 Task: Create Card Mobile App Development Review in Board Crisis Management Best Practices to Workspace Event Technology Rentals. Create Card Nursing Conference Review in Board IT Service Level Agreement Management to Workspace Event Technology Rentals. Create Card Mobile App Testing Review in Board Sales Team Performance Analysis and Improvement to Workspace Event Technology Rentals
Action: Mouse moved to (964, 505)
Screenshot: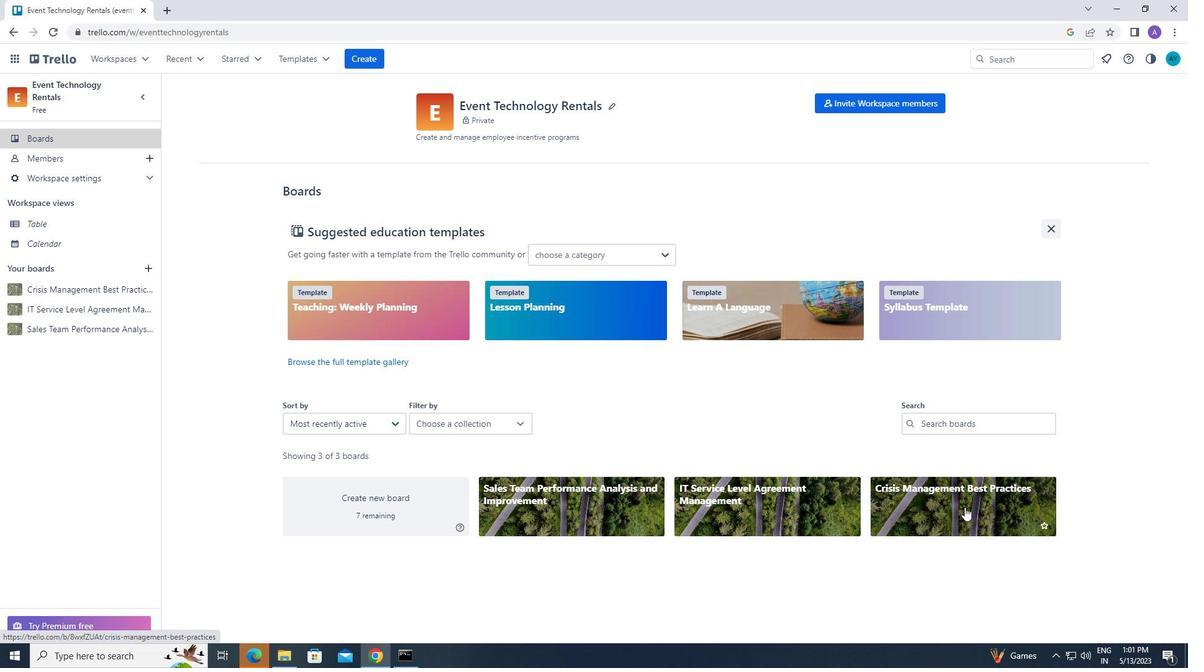 
Action: Mouse pressed left at (964, 505)
Screenshot: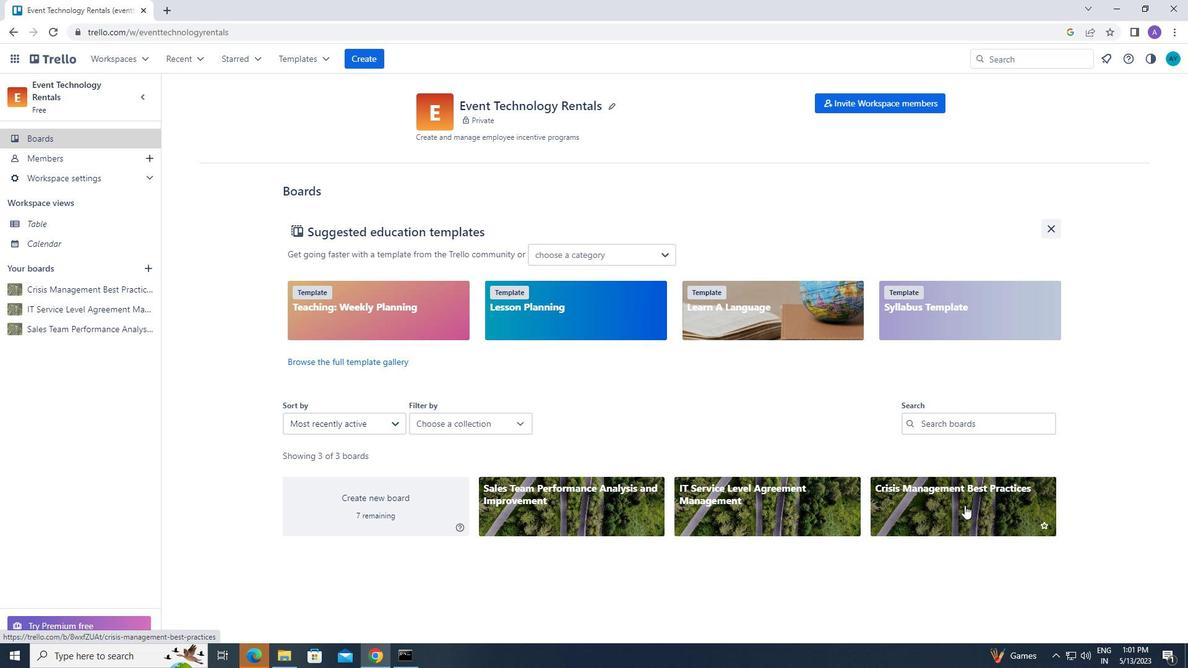 
Action: Mouse moved to (598, 160)
Screenshot: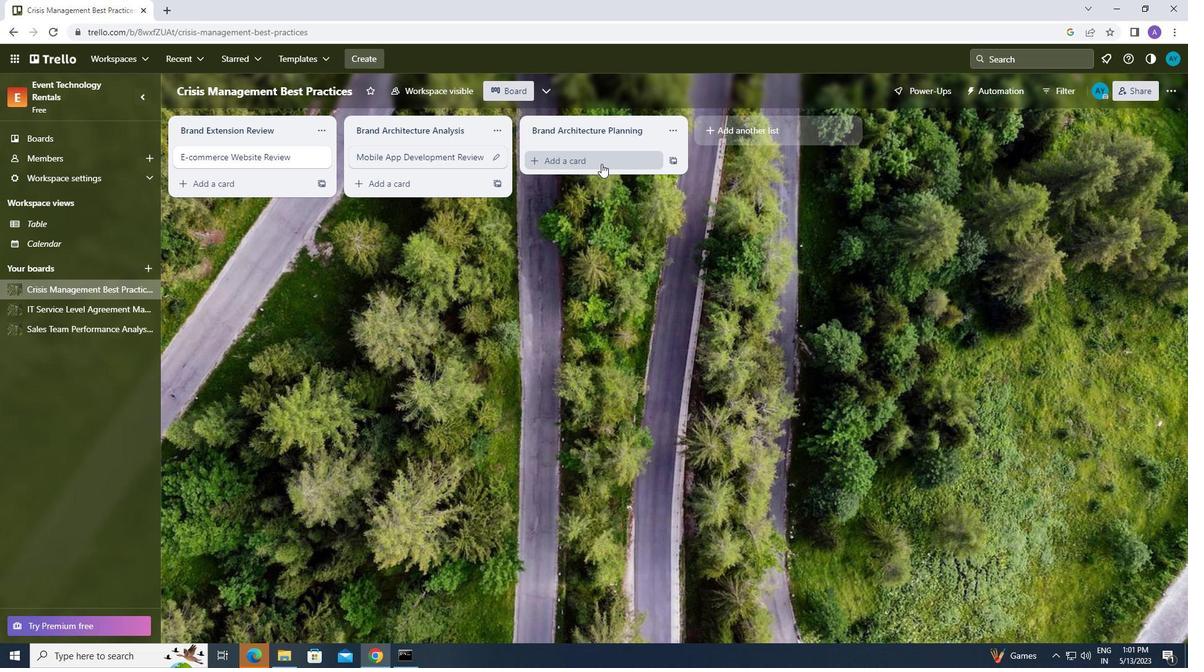 
Action: Mouse pressed left at (598, 160)
Screenshot: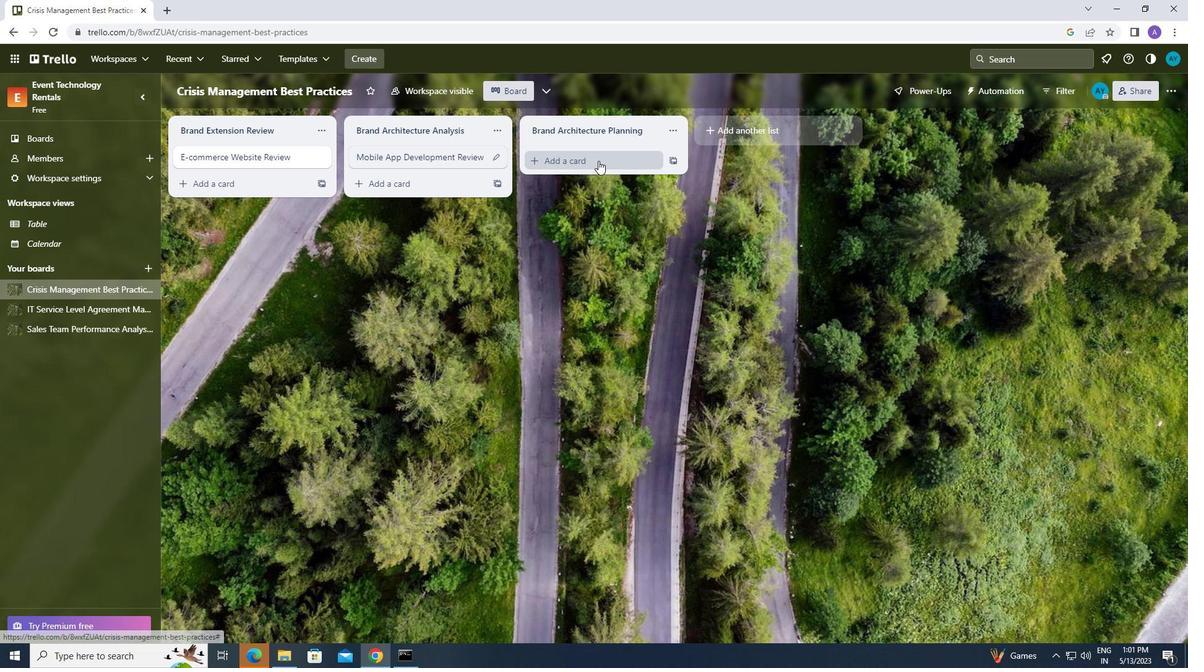 
Action: Mouse moved to (576, 169)
Screenshot: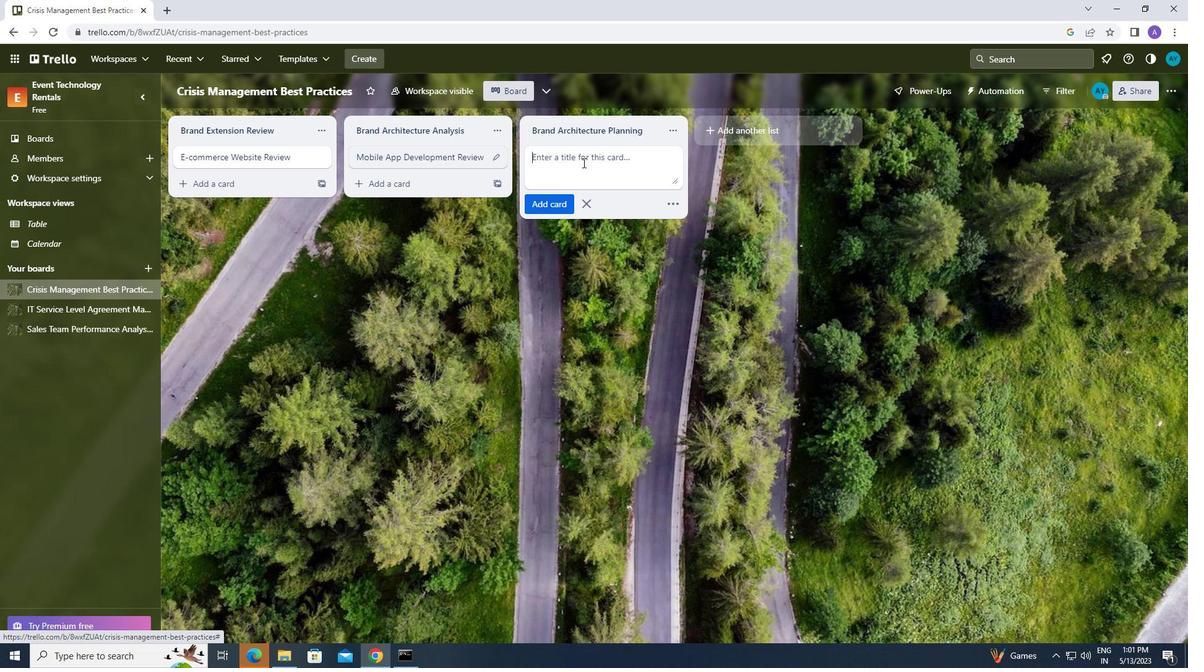 
Action: Mouse pressed left at (576, 169)
Screenshot: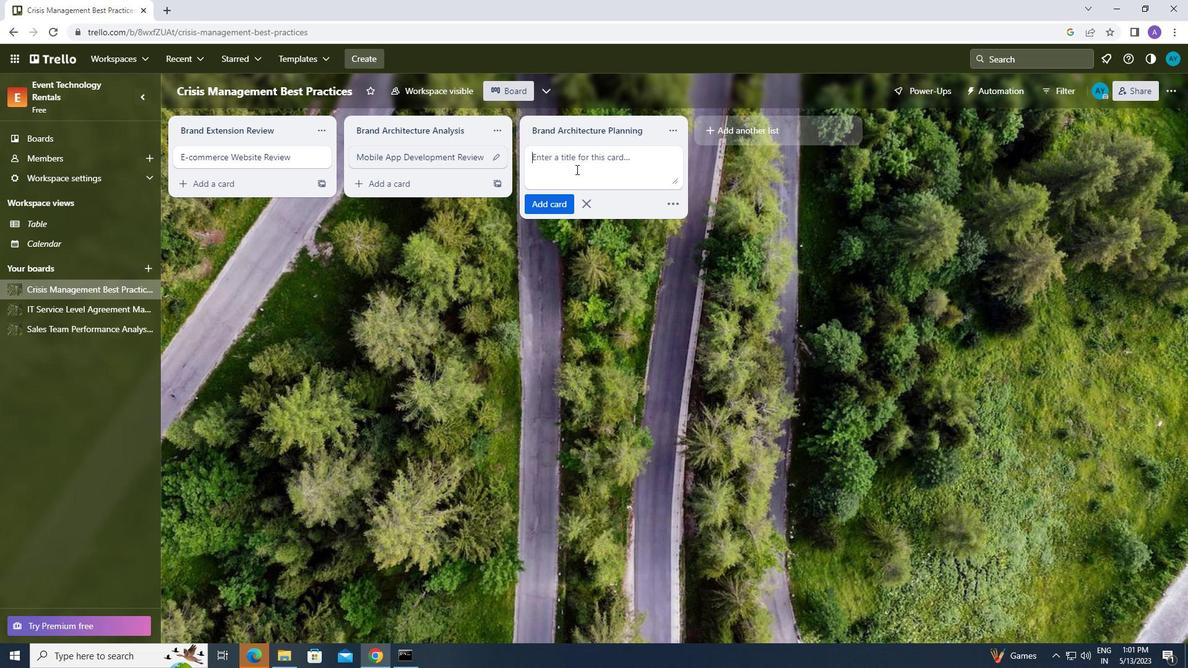 
Action: Key pressed <Key.caps_lock><Key.caps_lock>m<Key.caps_lock>obile<Key.space><Key.caps_lock>a<Key.caps_lock>pp<Key.space><Key.caps_lock>d<Key.caps_lock>evelopment<Key.space><Key.caps_lock>r<Key.caps_lock>eview<Key.enter>
Screenshot: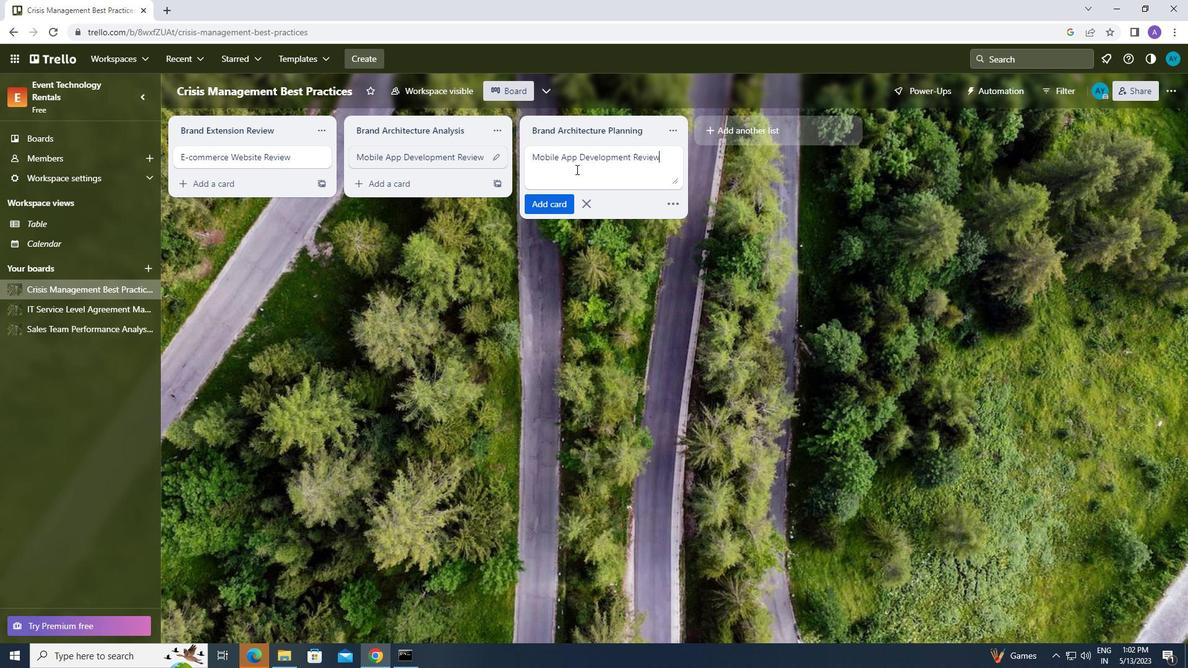 
Action: Mouse moved to (100, 52)
Screenshot: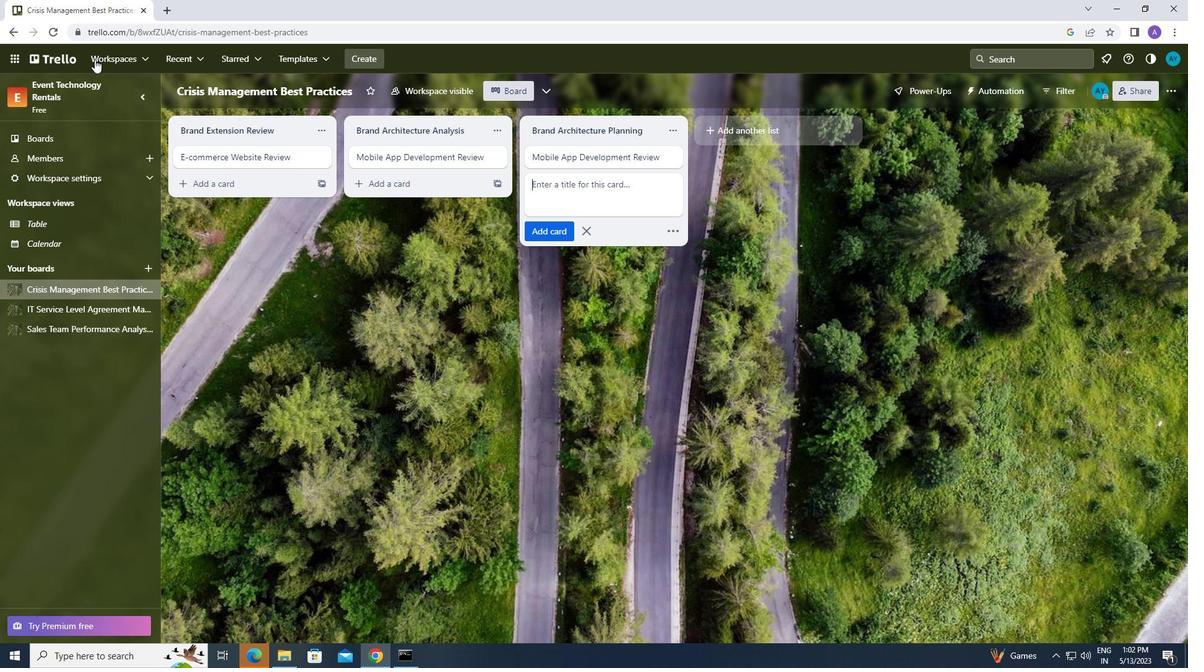 
Action: Mouse pressed left at (100, 52)
Screenshot: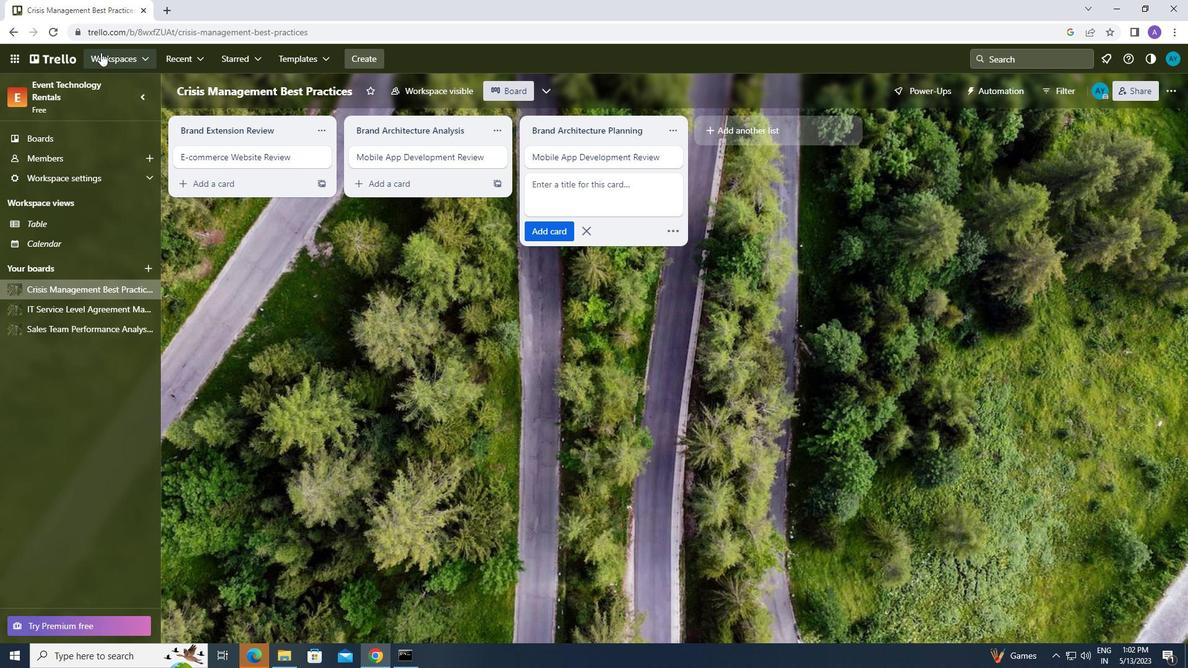 
Action: Mouse moved to (126, 297)
Screenshot: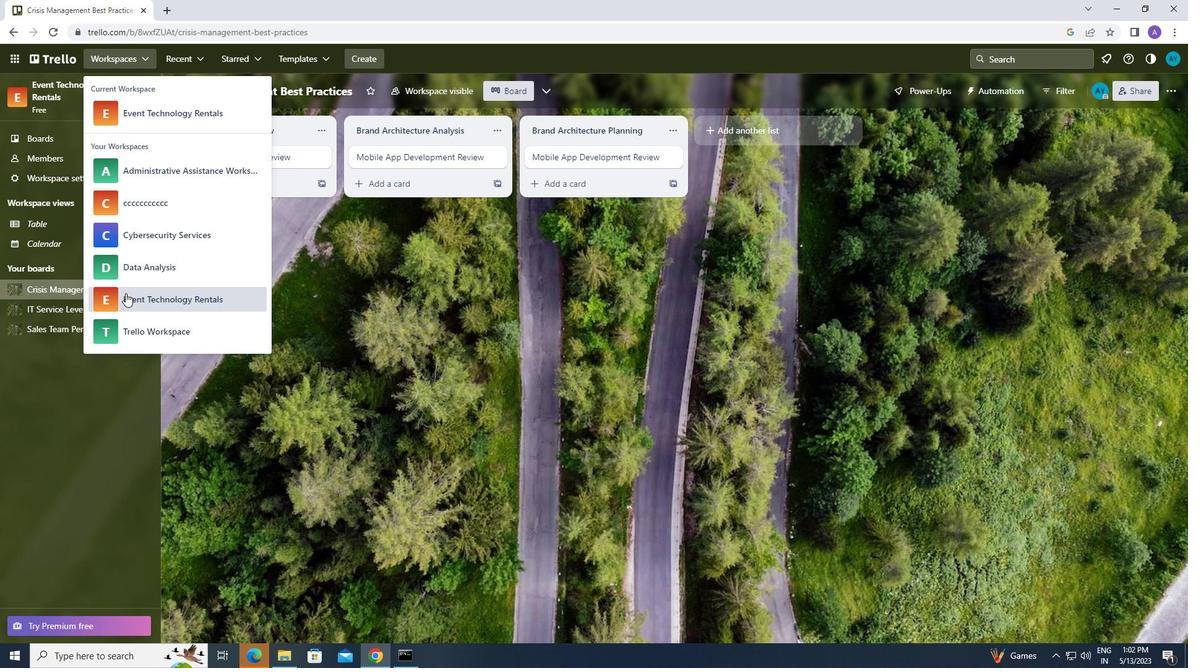 
Action: Mouse pressed left at (126, 297)
Screenshot: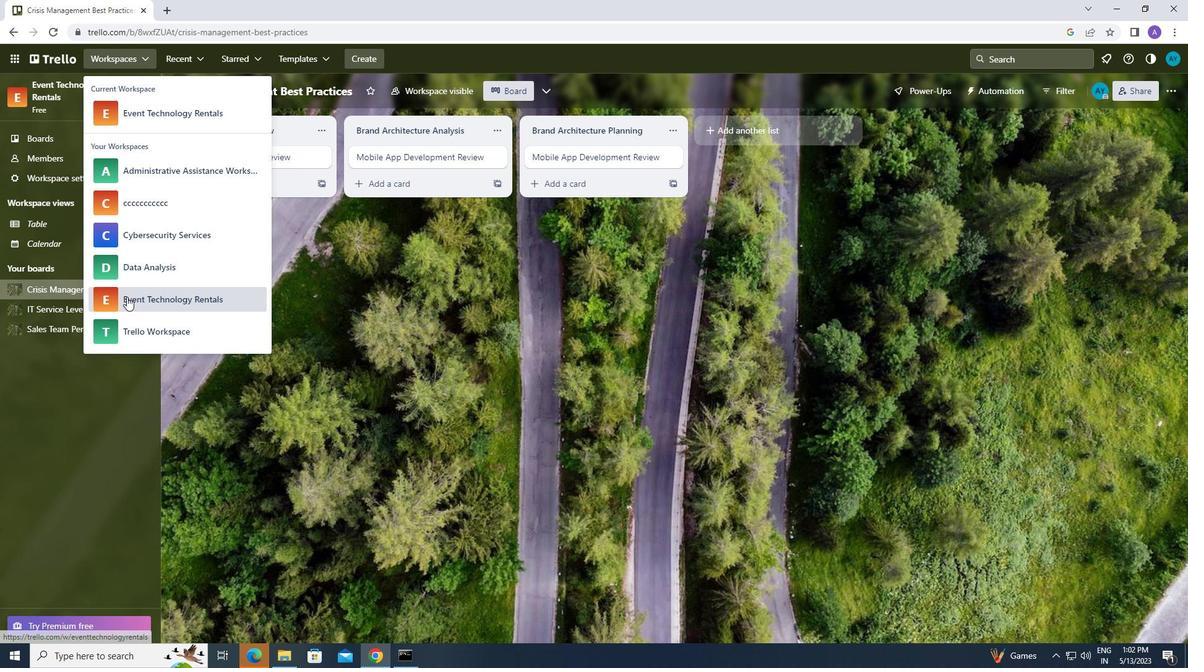 
Action: Mouse moved to (945, 508)
Screenshot: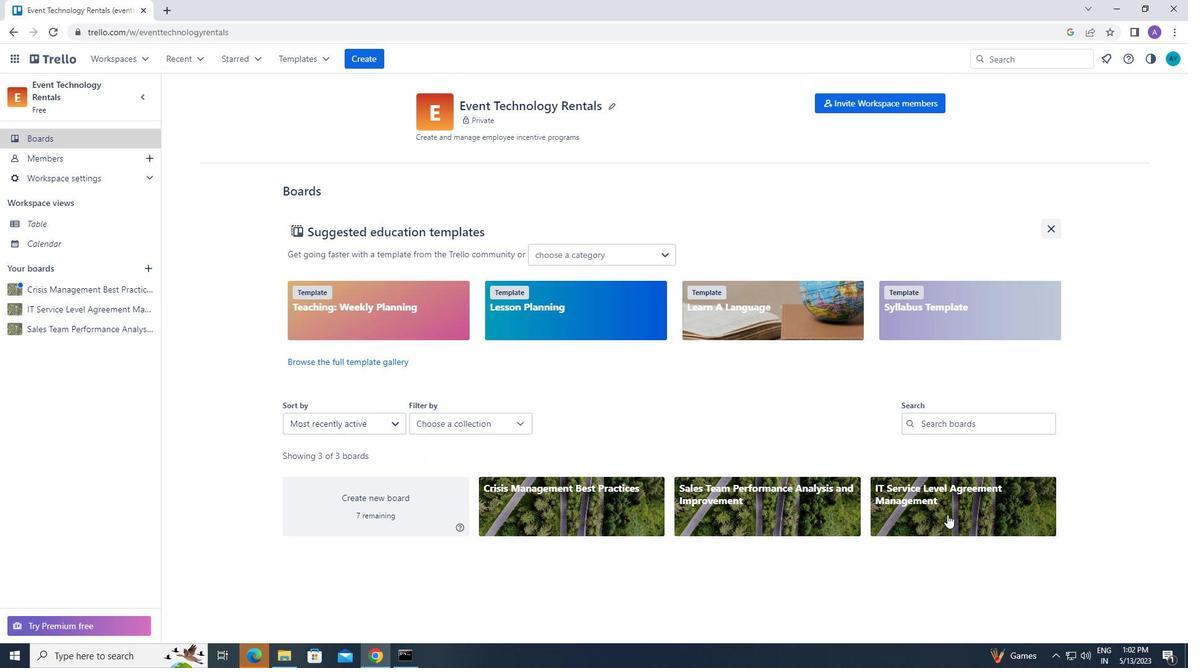 
Action: Mouse pressed left at (945, 508)
Screenshot: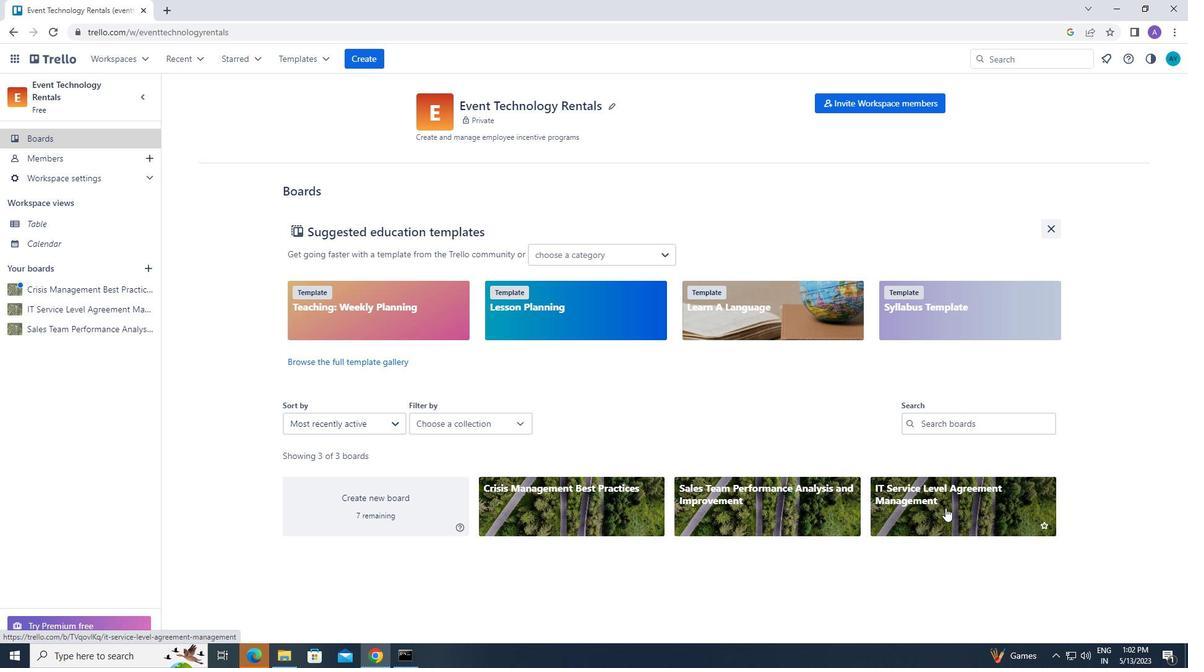 
Action: Mouse moved to (569, 141)
Screenshot: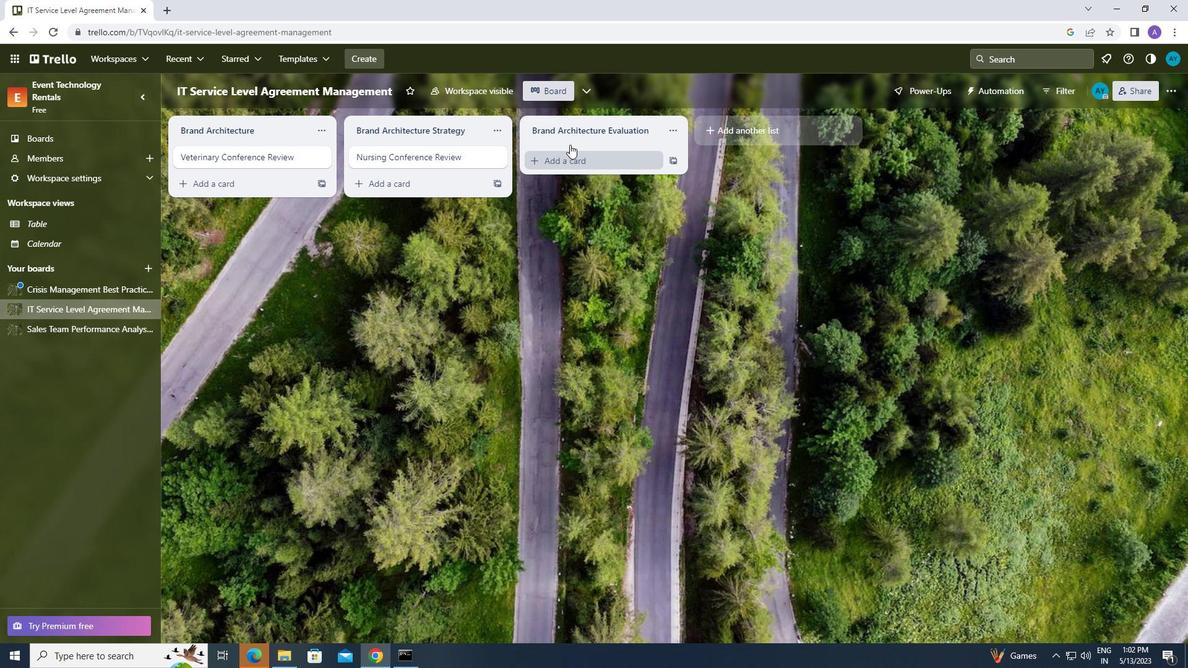 
Action: Mouse pressed left at (569, 141)
Screenshot: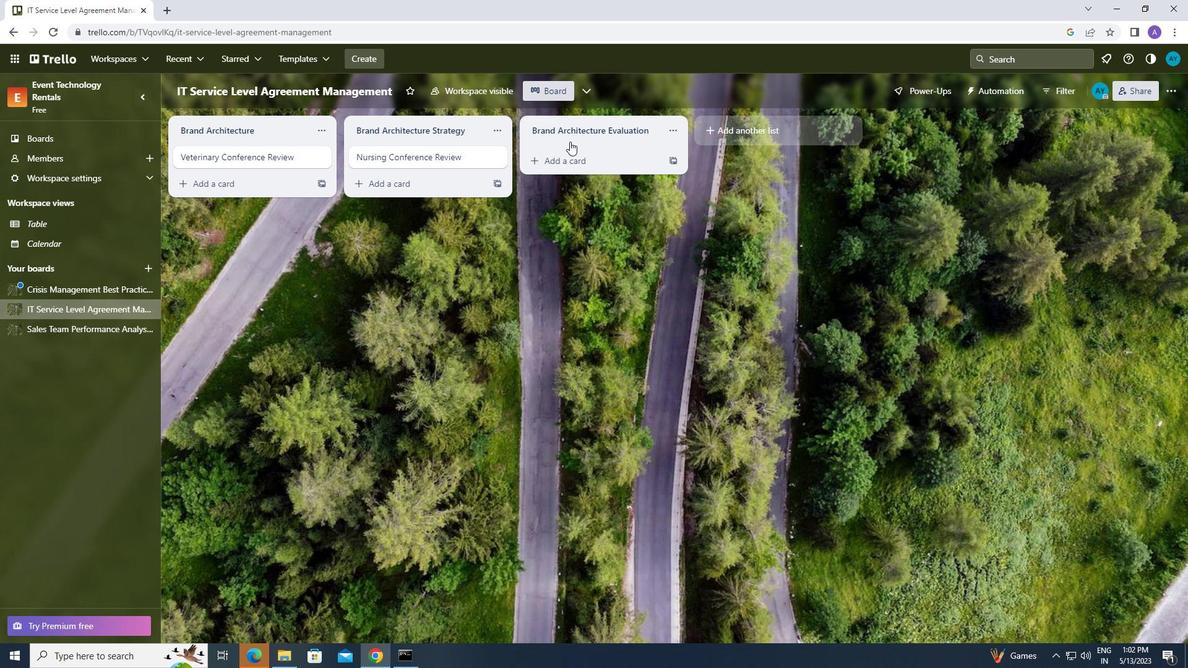 
Action: Mouse moved to (570, 158)
Screenshot: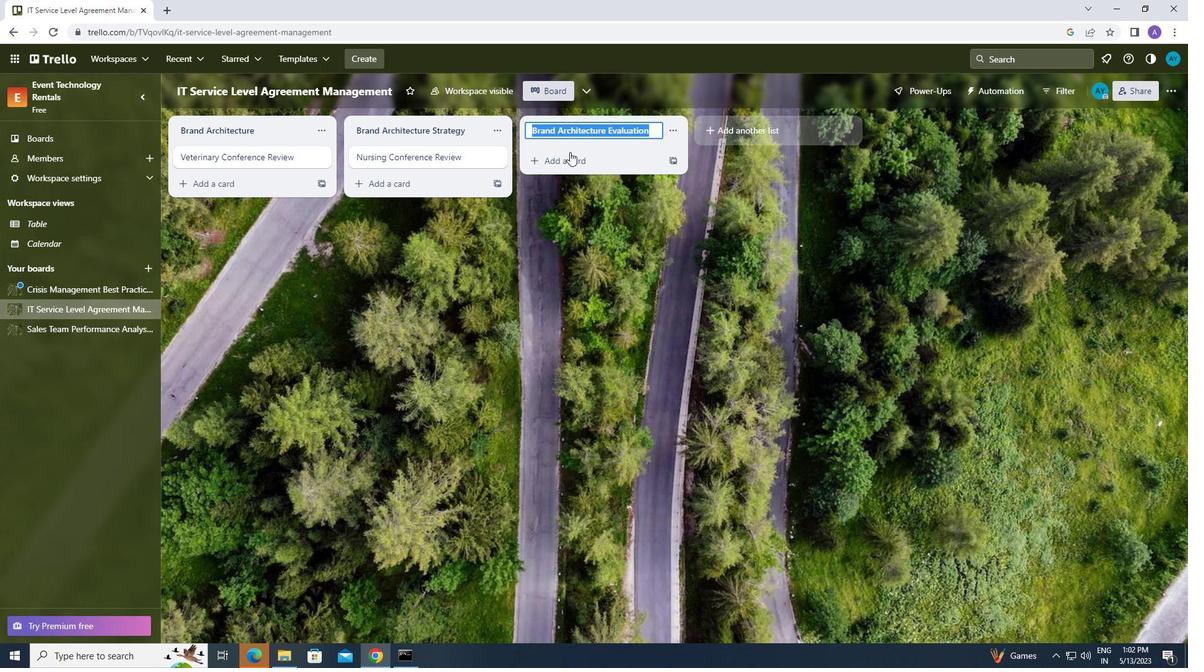 
Action: Mouse pressed left at (570, 158)
Screenshot: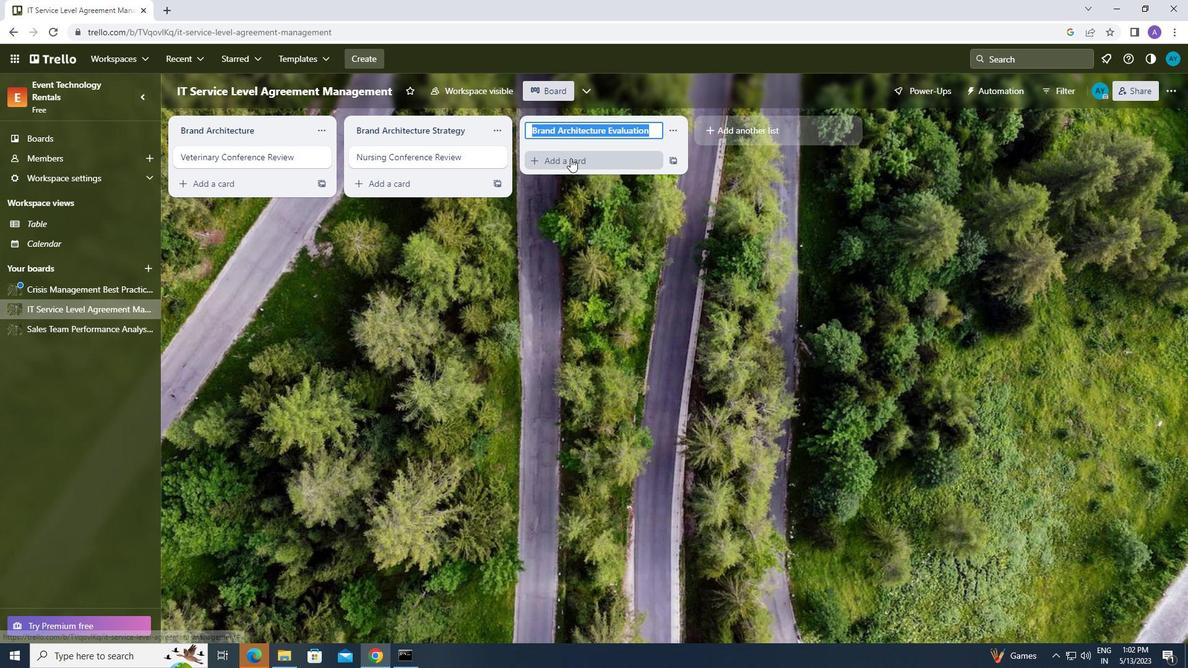 
Action: Mouse pressed left at (570, 158)
Screenshot: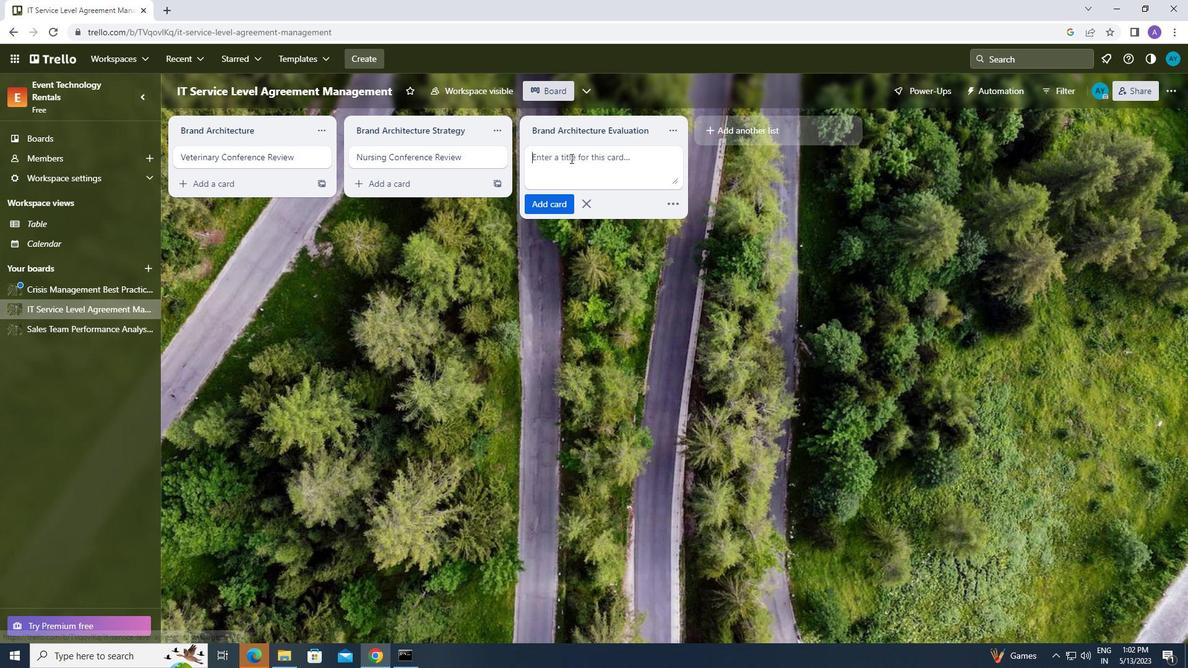 
Action: Key pressed <Key.caps_lock>n<Key.caps_lock>ursing<Key.space><Key.caps_lock>c<Key.caps_lock>
Screenshot: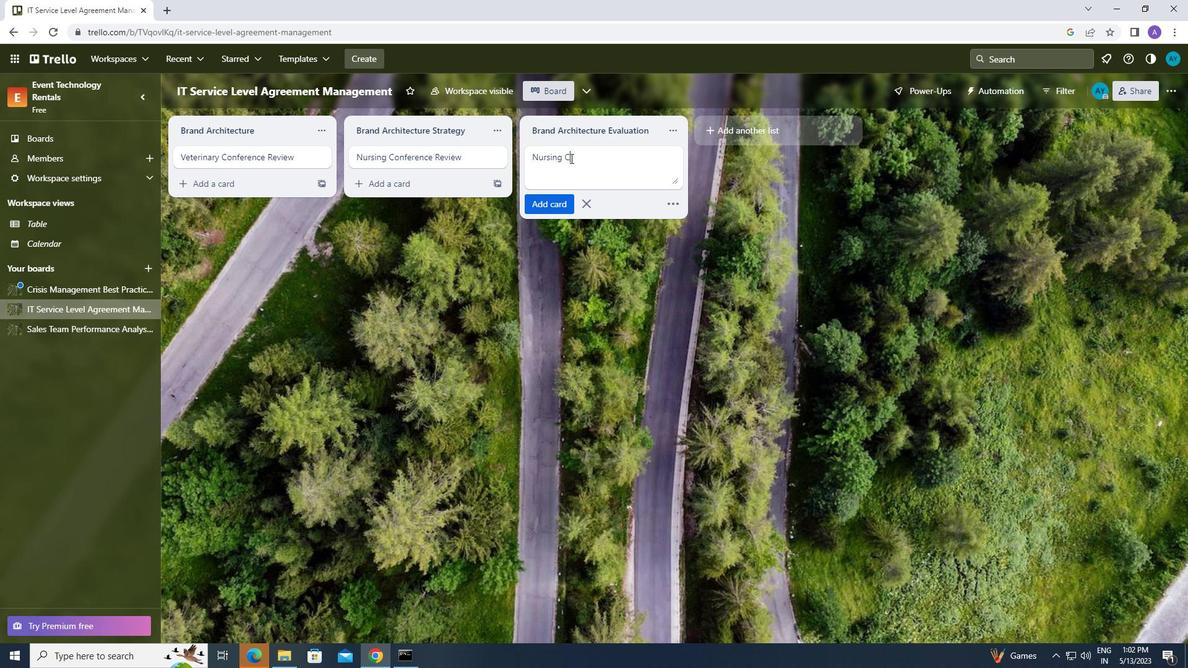 
Action: Mouse moved to (722, 134)
Screenshot: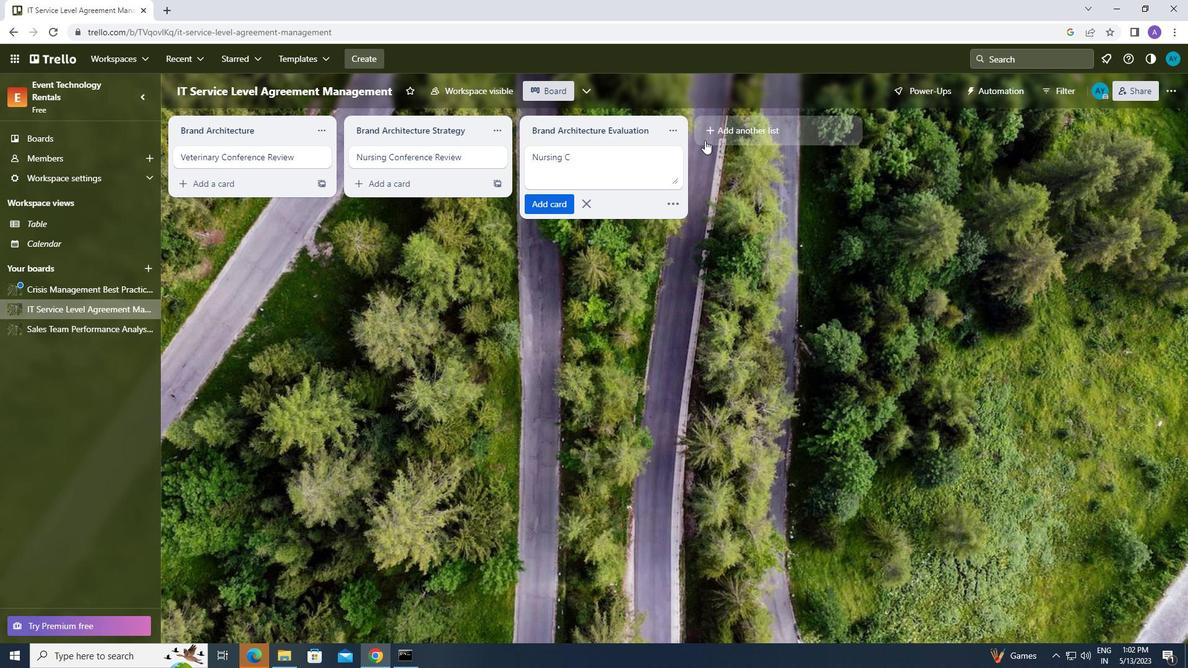
Action: Key pressed onference<Key.space><Key.caps_lock>r<Key.caps_lock>eview
Screenshot: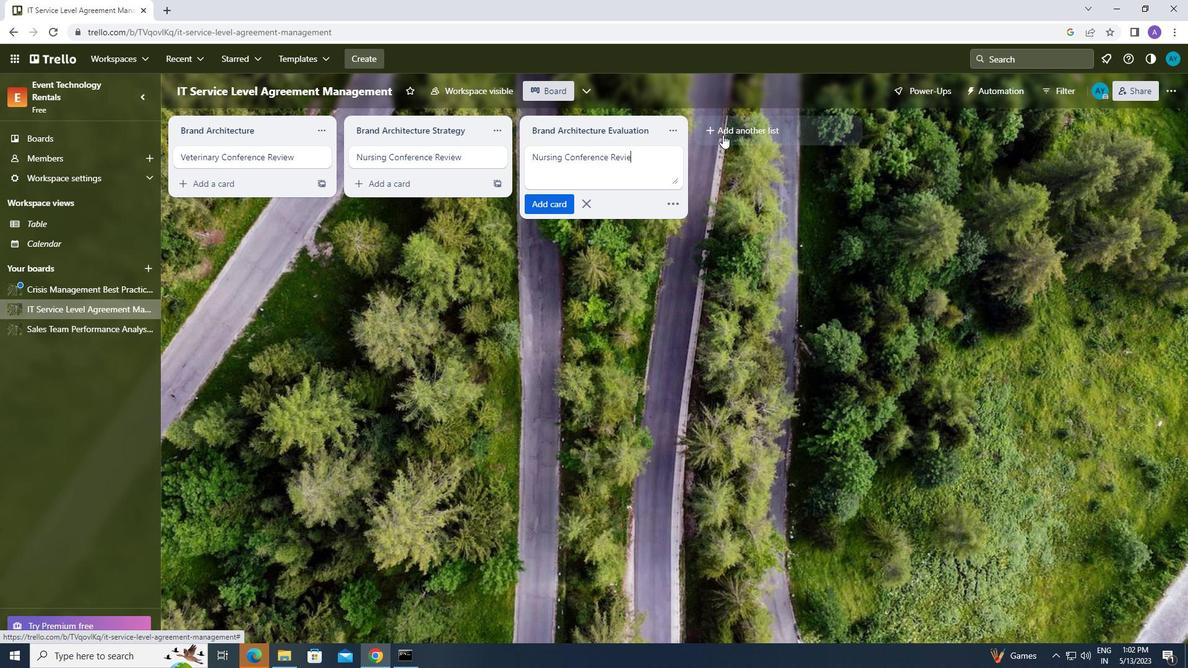 
Action: Mouse moved to (498, 331)
Screenshot: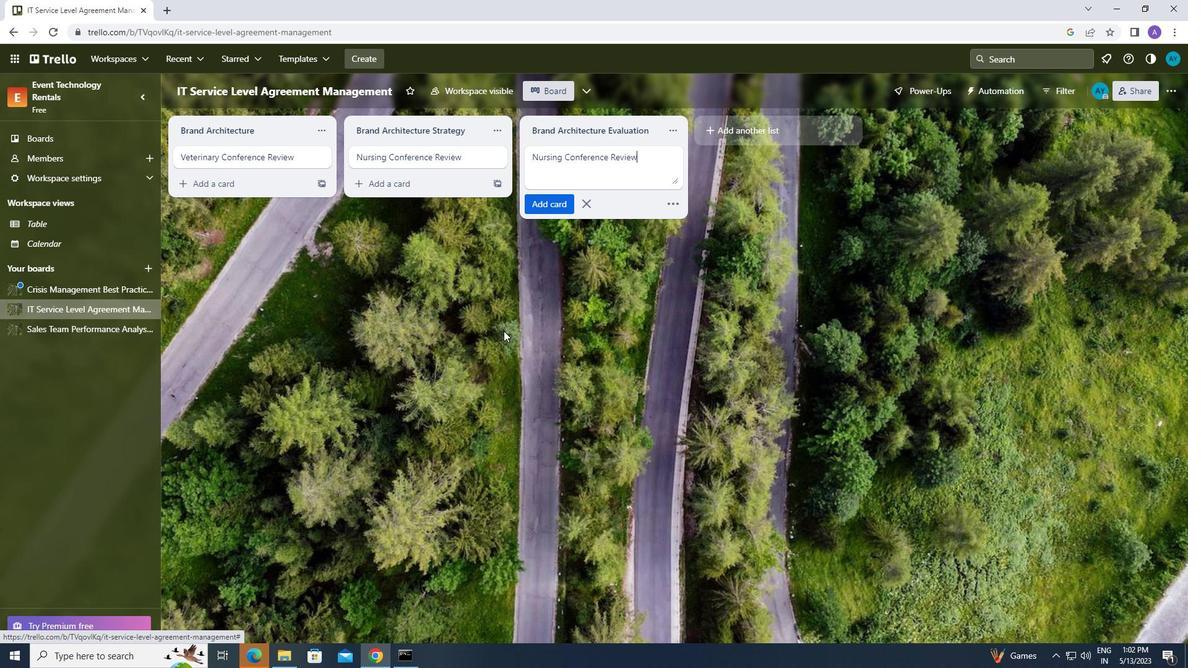
Action: Mouse pressed left at (498, 331)
Screenshot: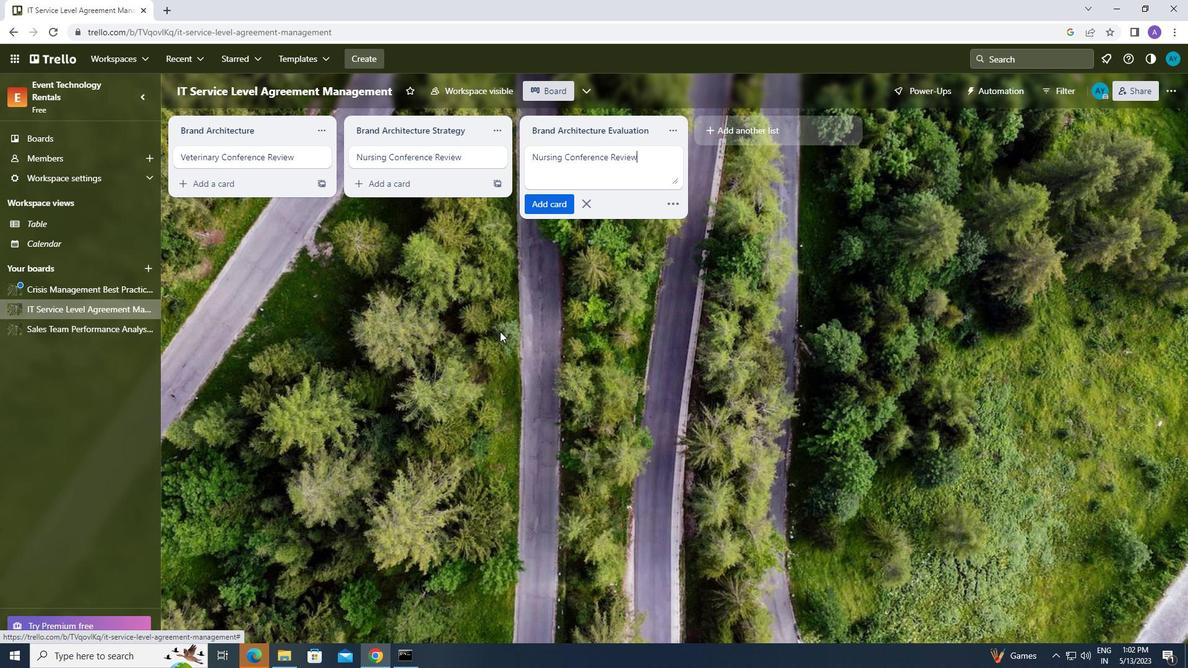 
Action: Mouse moved to (127, 58)
Screenshot: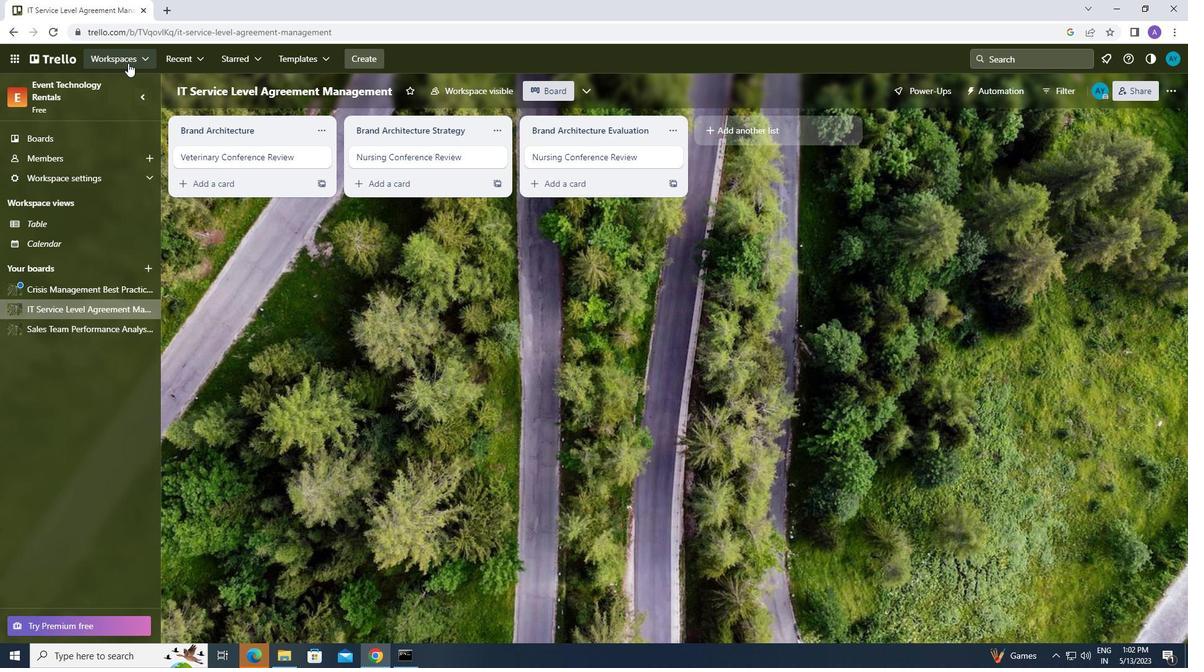 
Action: Mouse pressed left at (127, 58)
Screenshot: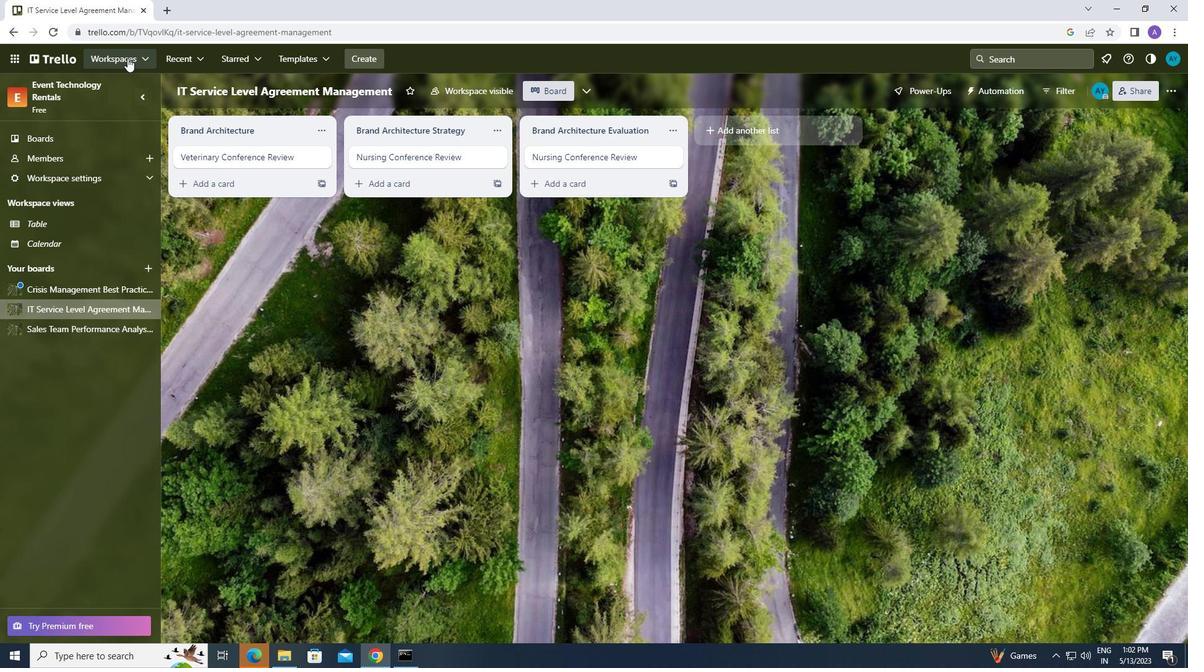 
Action: Mouse moved to (152, 302)
Screenshot: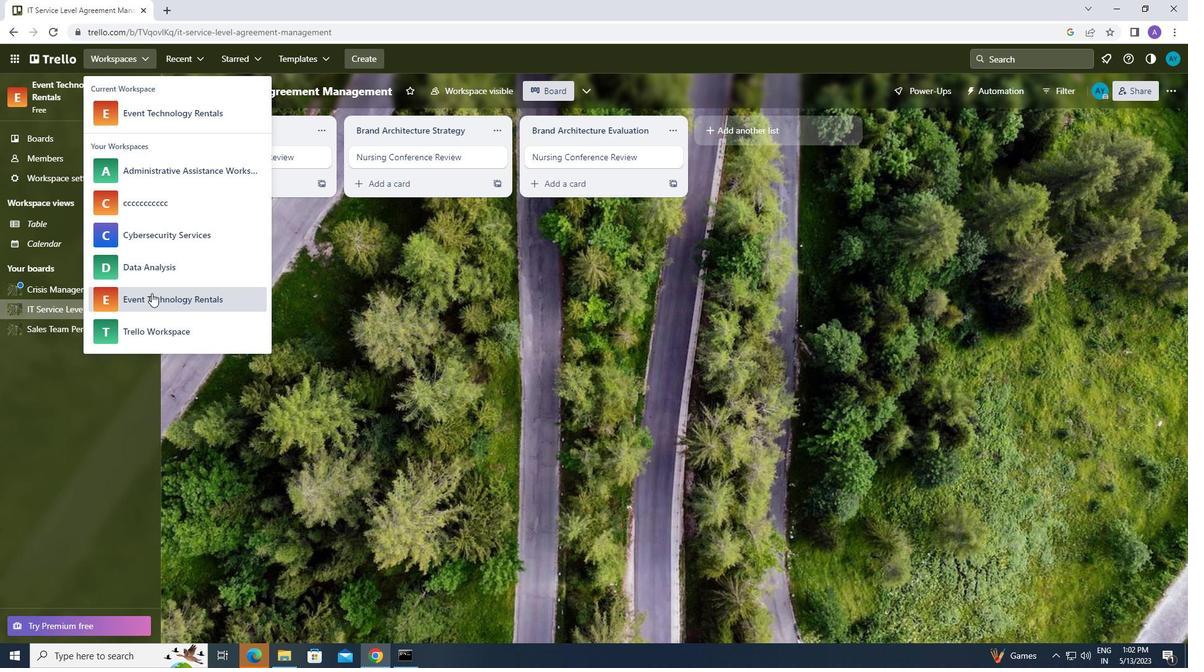 
Action: Mouse pressed left at (152, 302)
Screenshot: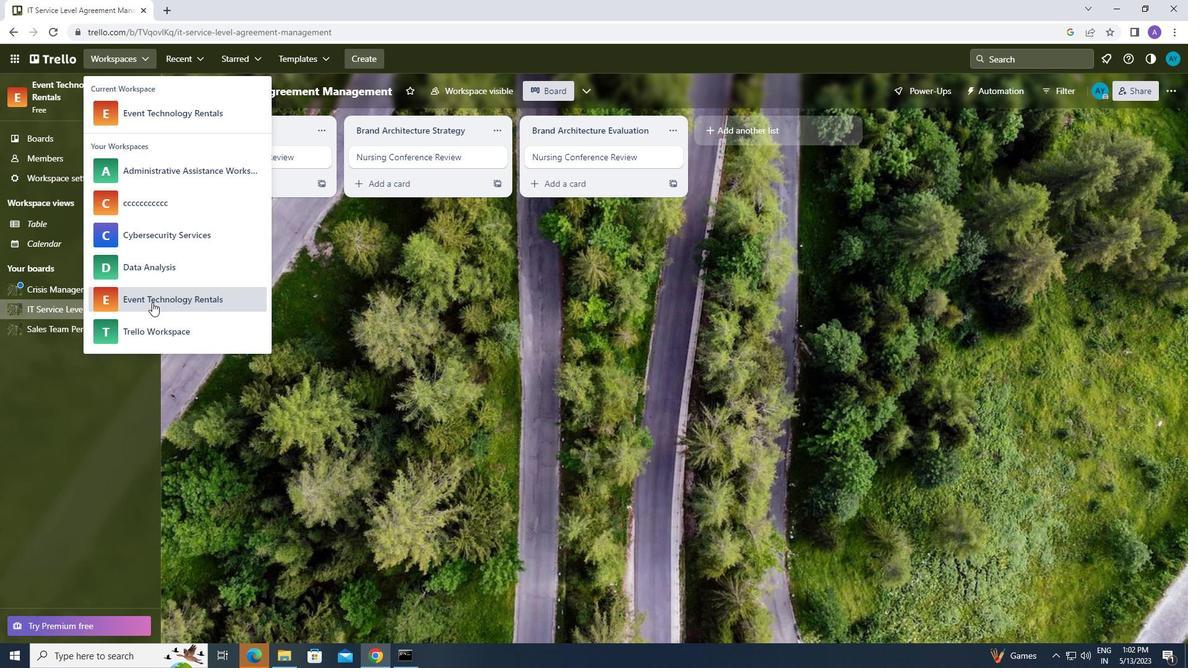 
Action: Mouse moved to (927, 506)
Screenshot: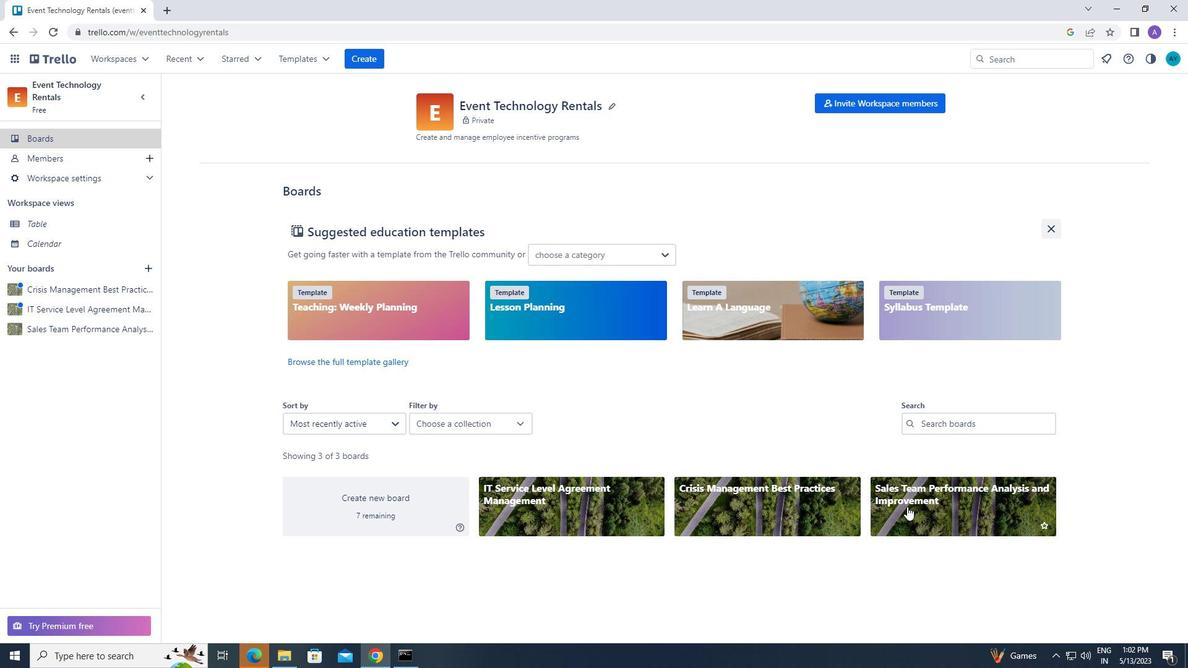 
Action: Mouse pressed left at (927, 506)
Screenshot: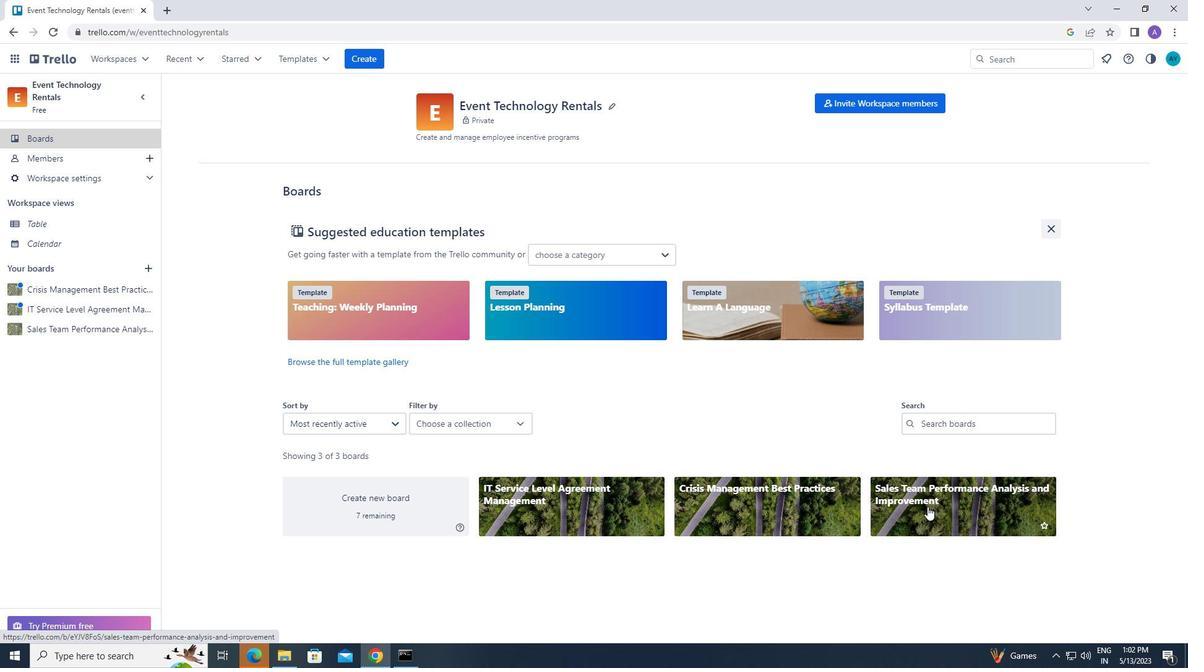 
Action: Mouse moved to (568, 170)
Screenshot: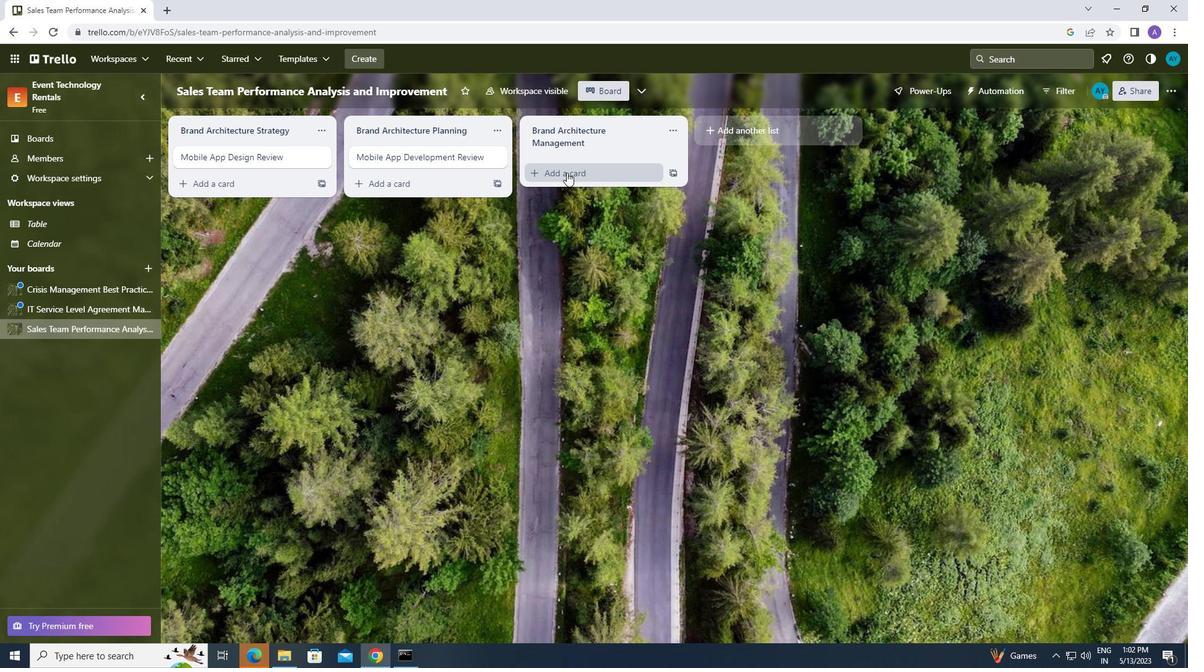 
Action: Mouse pressed left at (568, 170)
Screenshot: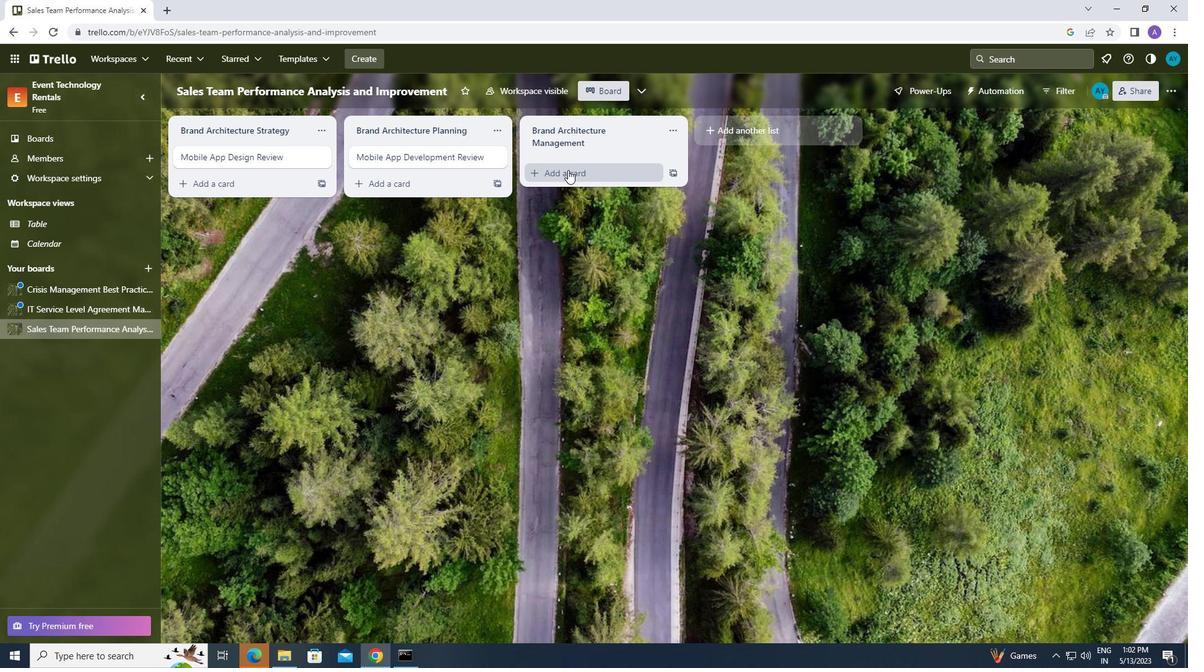 
Action: Mouse moved to (565, 176)
Screenshot: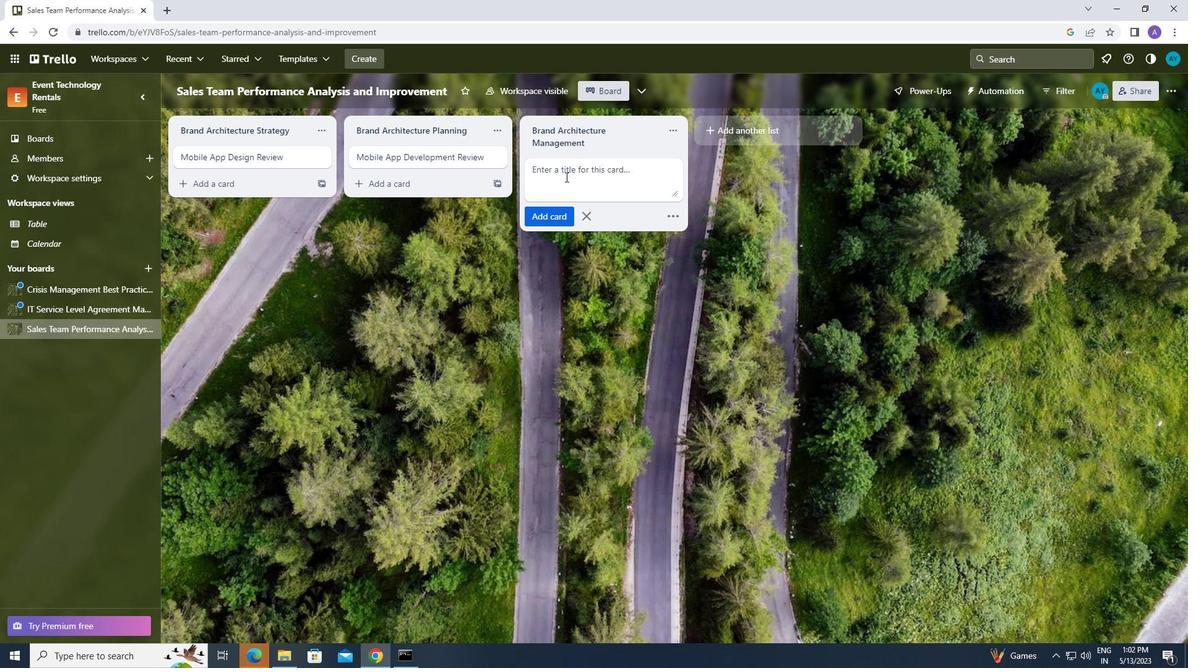 
Action: Mouse pressed left at (565, 176)
Screenshot: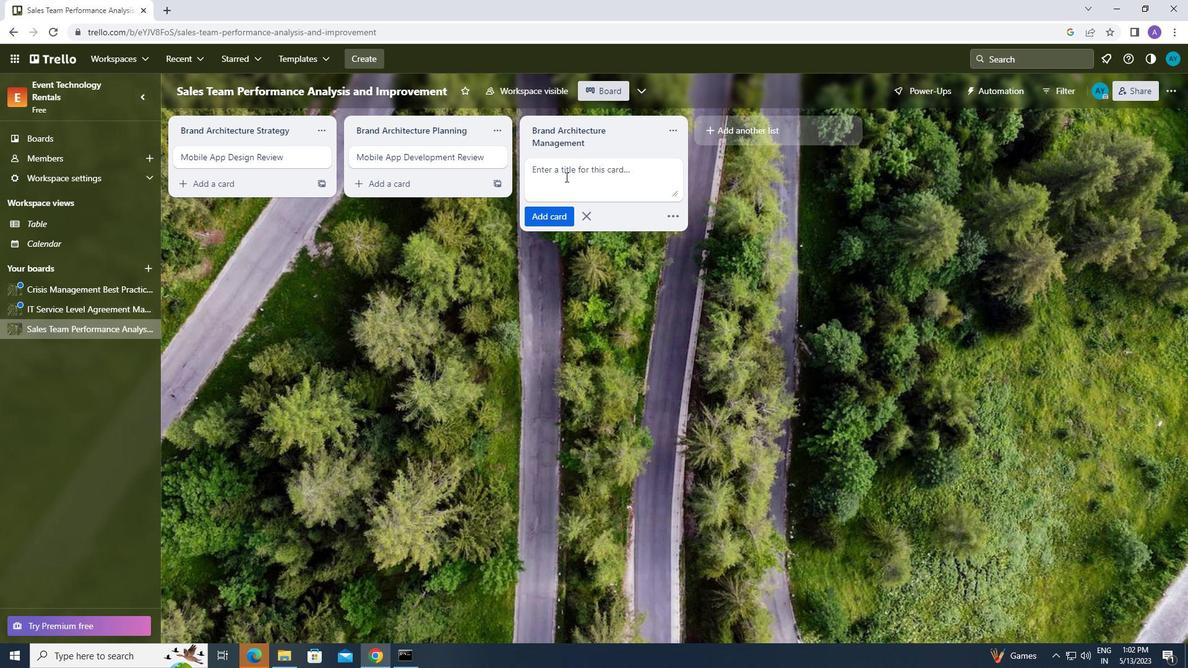 
Action: Key pressed <Key.caps_lock>m<Key.caps_lock>obile<Key.space><Key.caps_lock>a<Key.caps_lock>pp<Key.space><Key.caps_lock>t<Key.caps_lock>
Screenshot: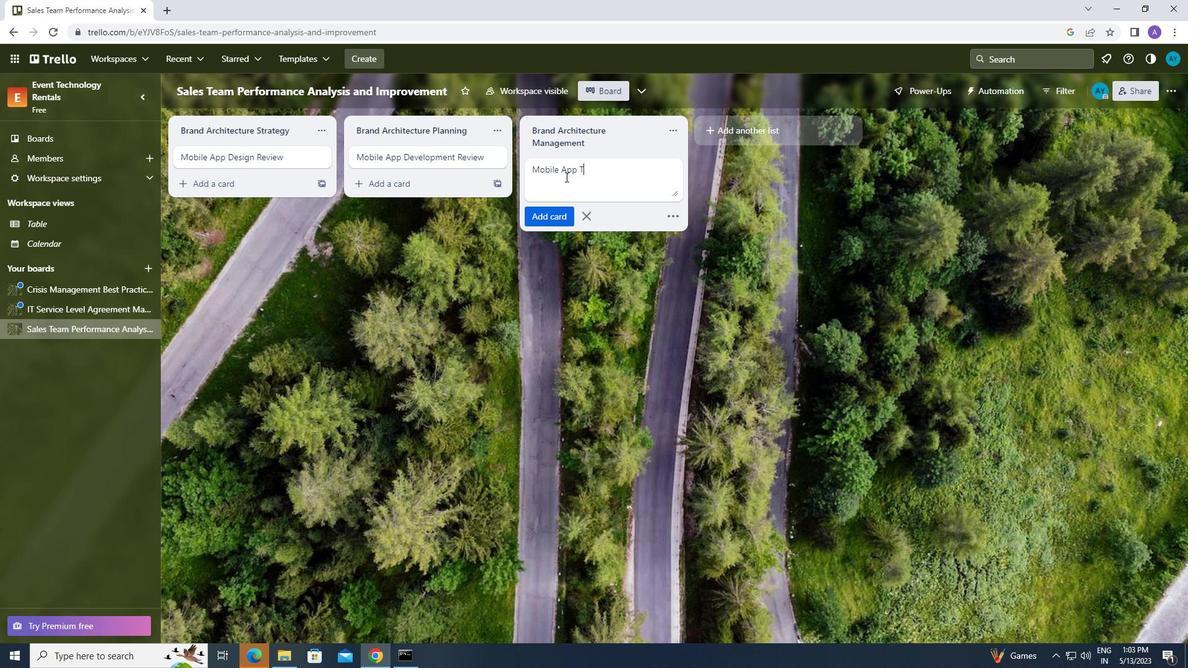 
Action: Mouse moved to (810, 86)
Screenshot: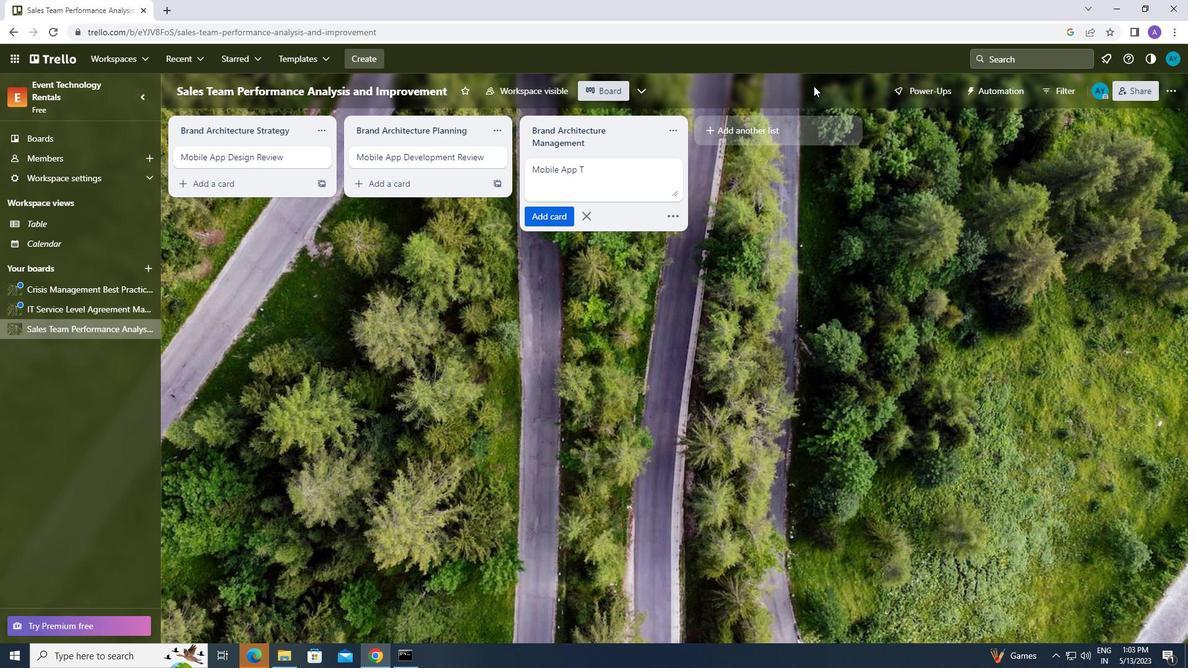 
Action: Key pressed e
Screenshot: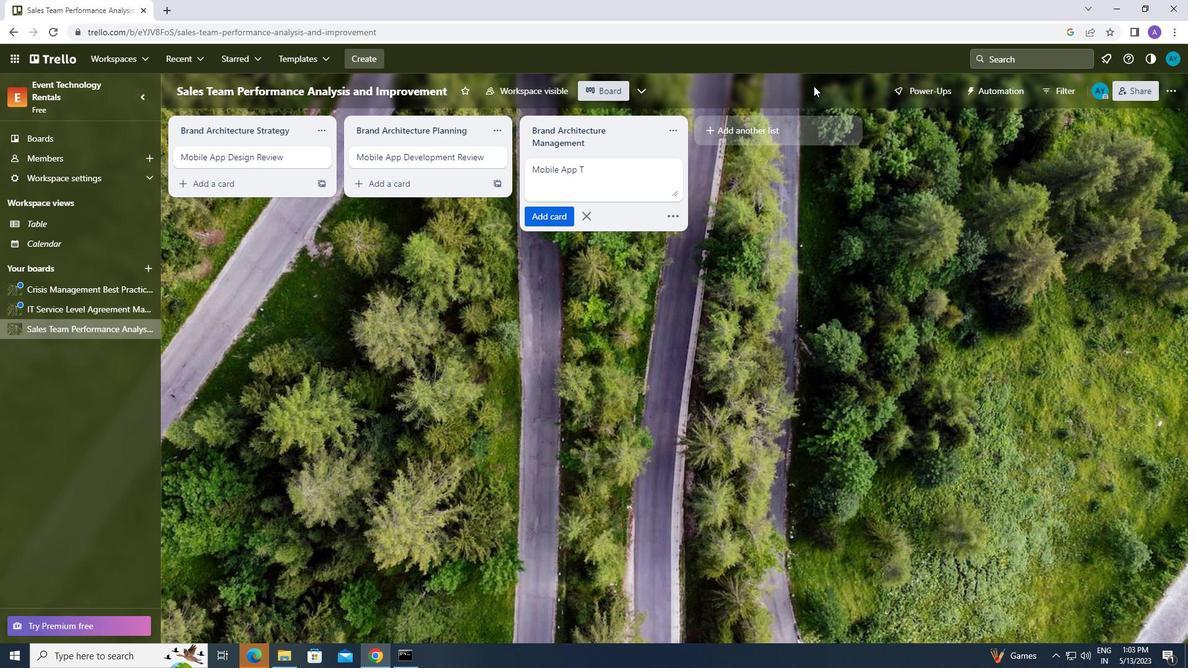 
Action: Mouse moved to (802, 268)
Screenshot: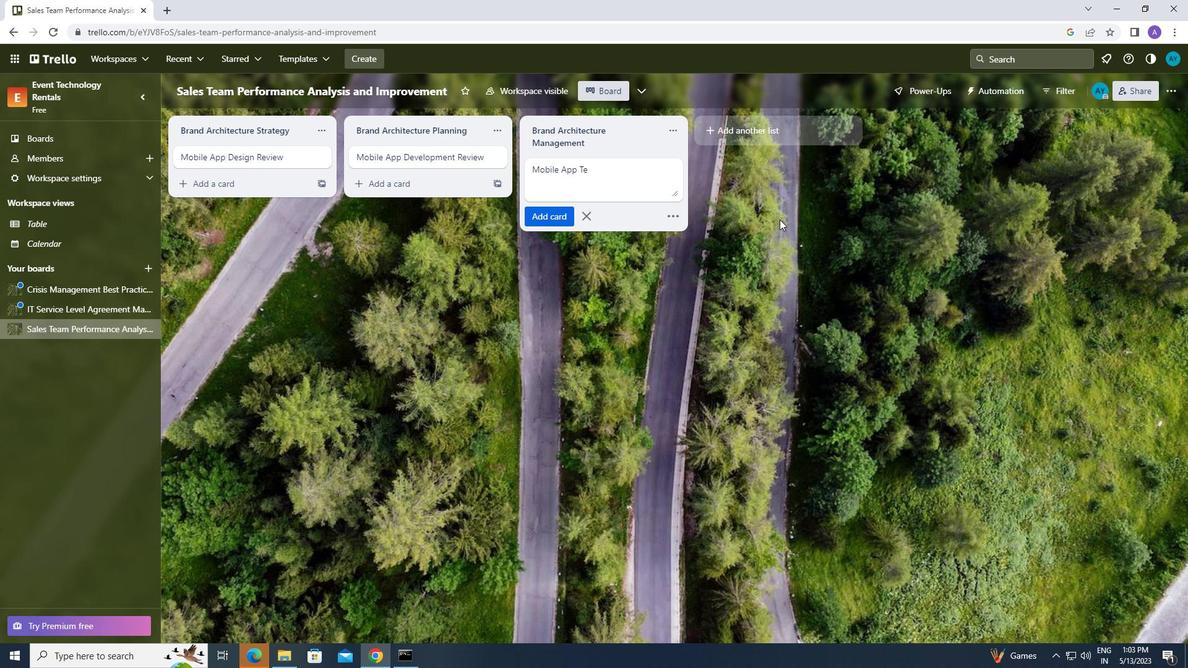 
Action: Key pressed s
Screenshot: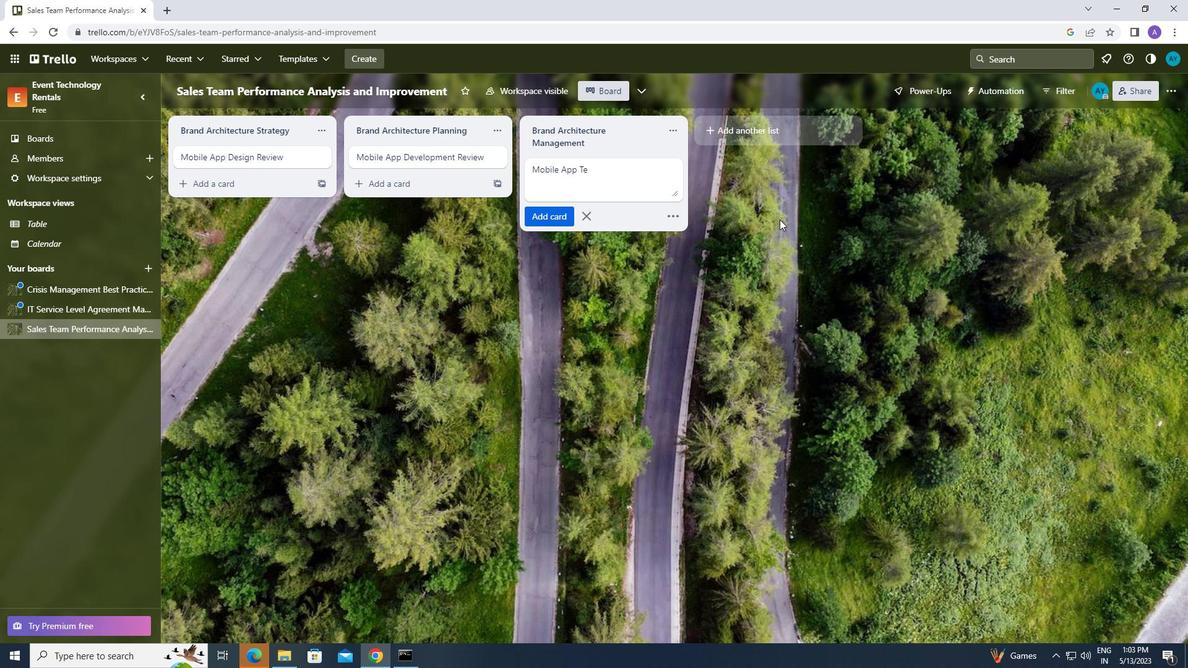 
Action: Mouse moved to (805, 277)
Screenshot: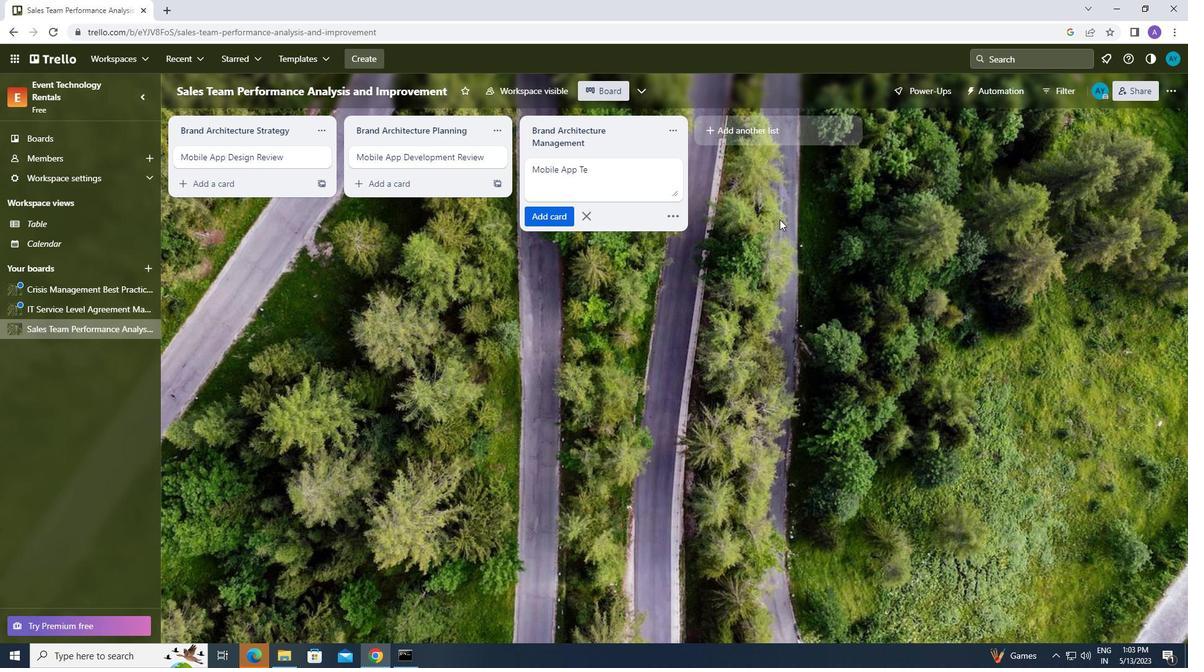 
Action: Key pressed ting<Key.space><Key.caps_lock>r<Key.caps_lock>eview
Screenshot: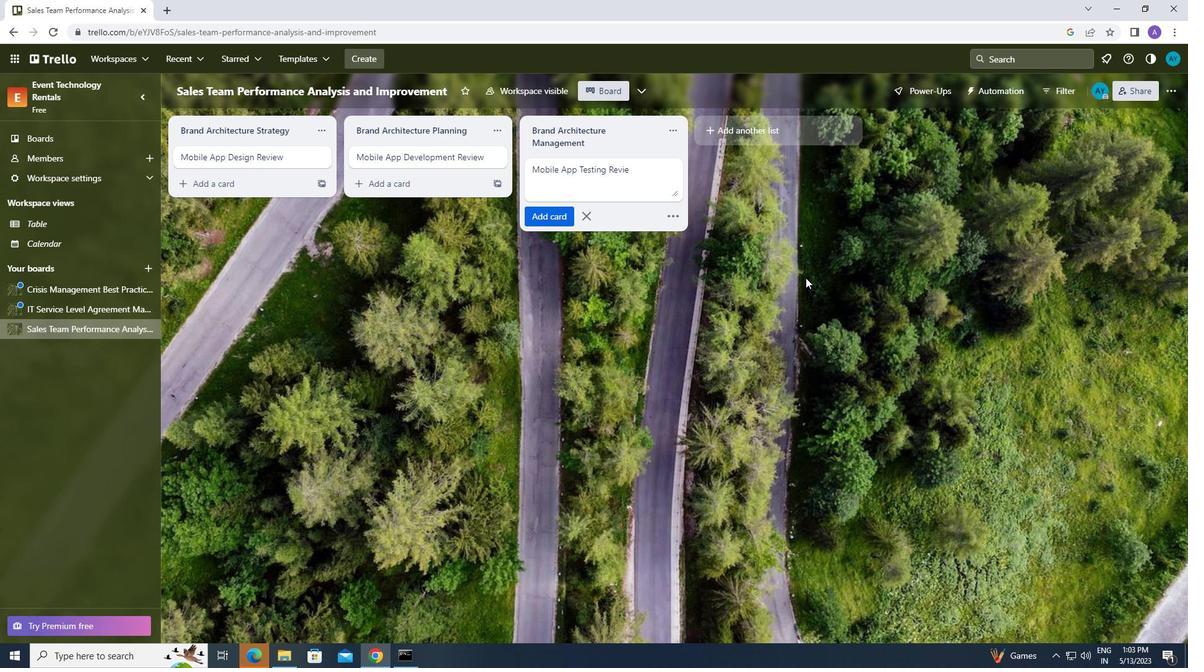 
Action: Mouse moved to (560, 374)
Screenshot: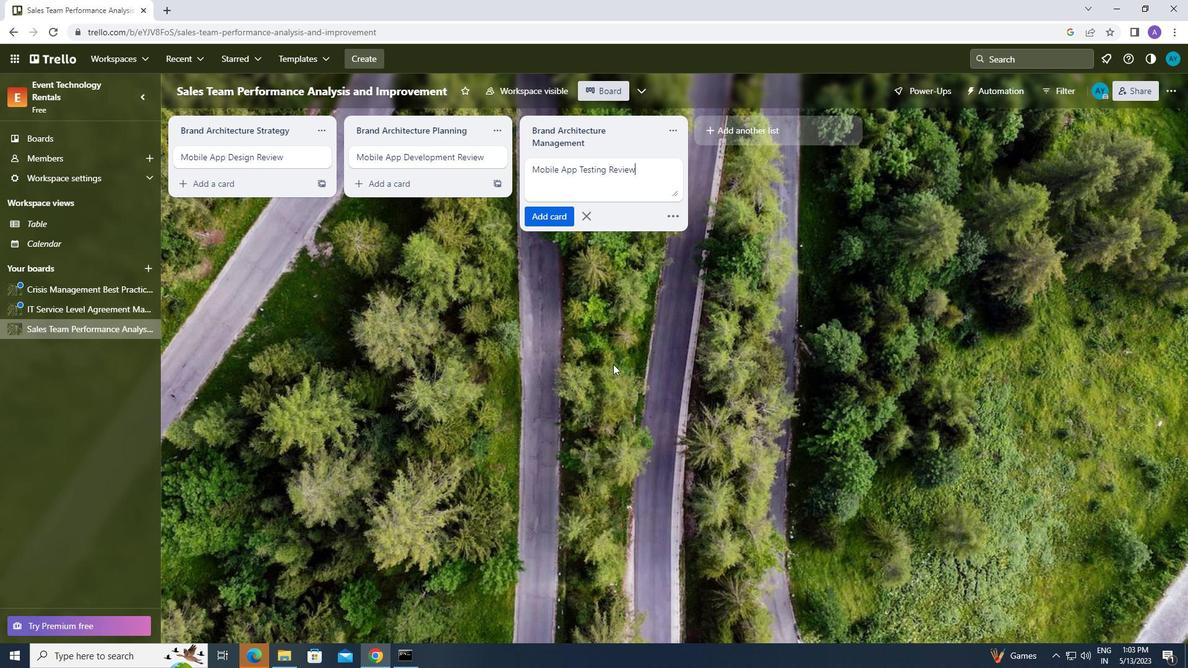 
Action: Mouse pressed left at (560, 374)
Screenshot: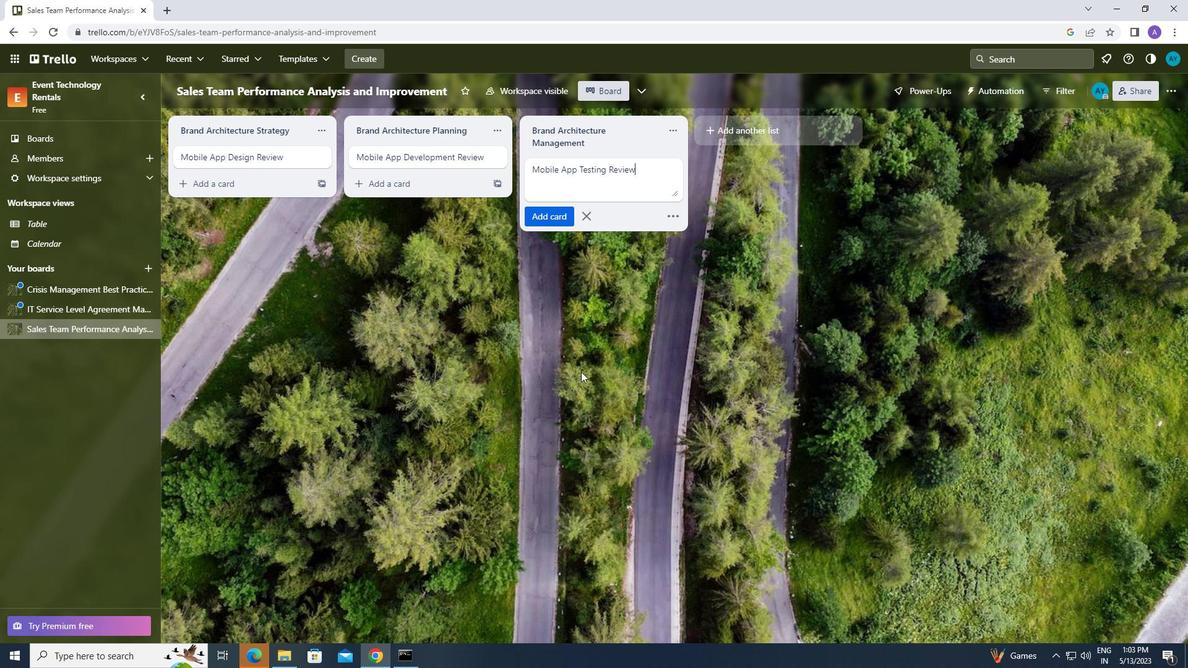 
Action: Mouse moved to (128, 53)
Screenshot: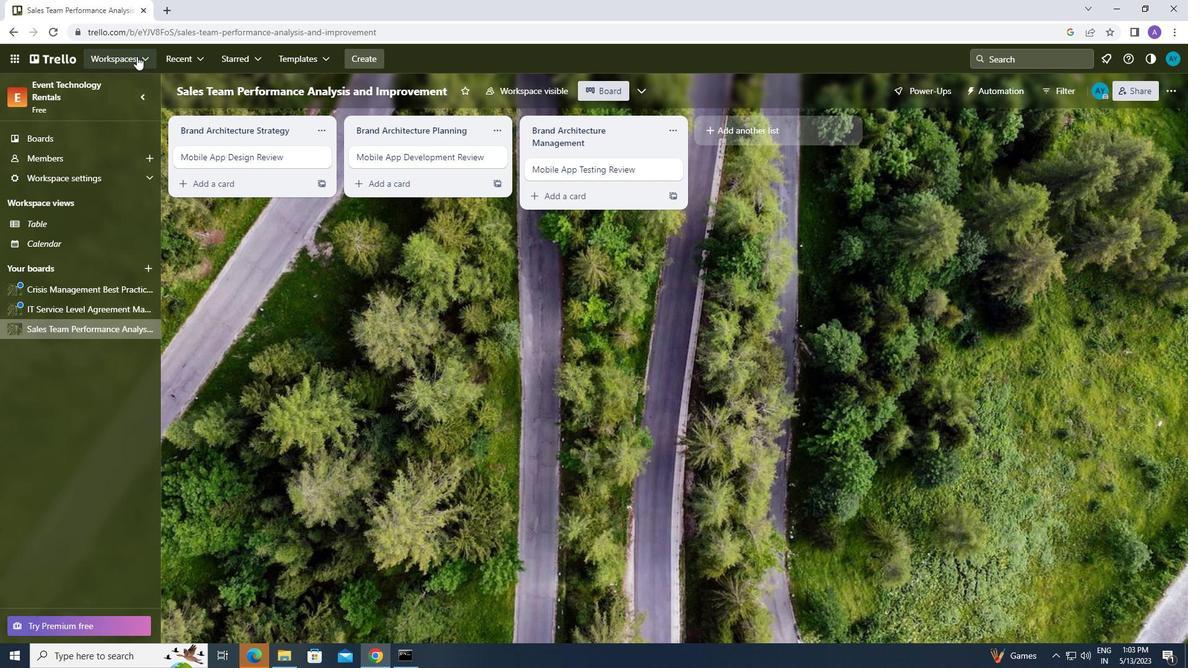 
